 Task: Disable the option push notifications in job recommendations.
Action: Mouse moved to (744, 99)
Screenshot: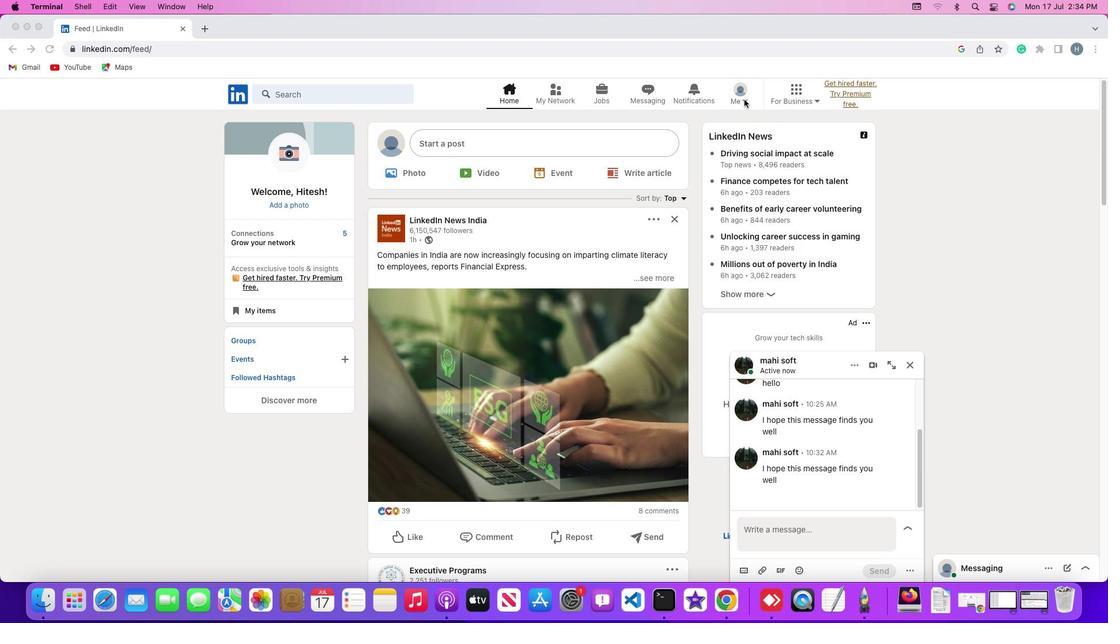 
Action: Mouse pressed left at (744, 99)
Screenshot: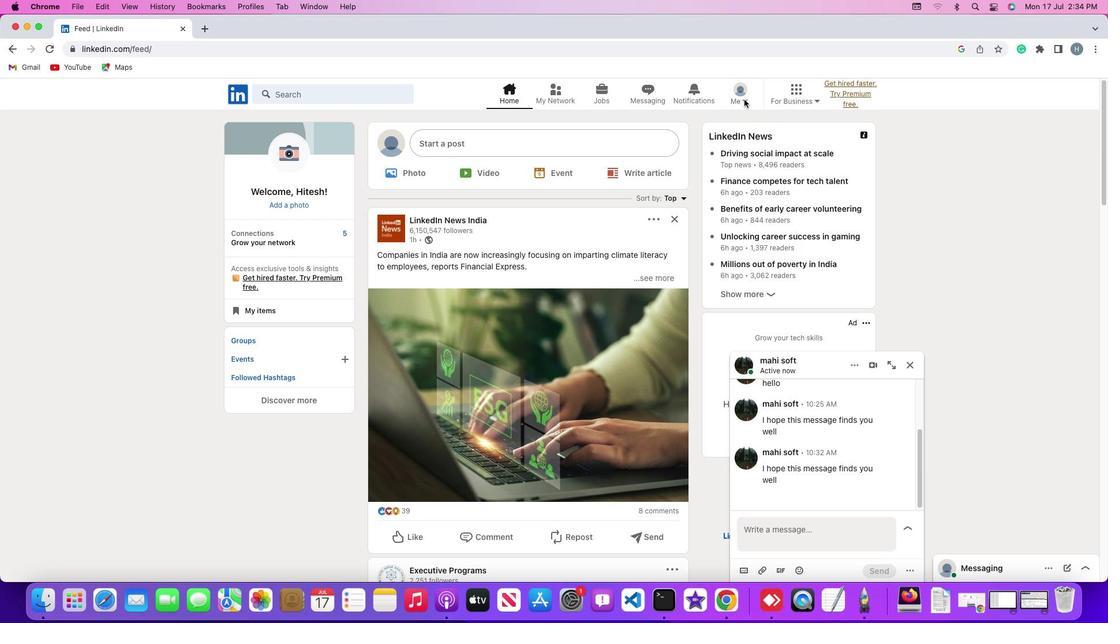 
Action: Mouse moved to (746, 99)
Screenshot: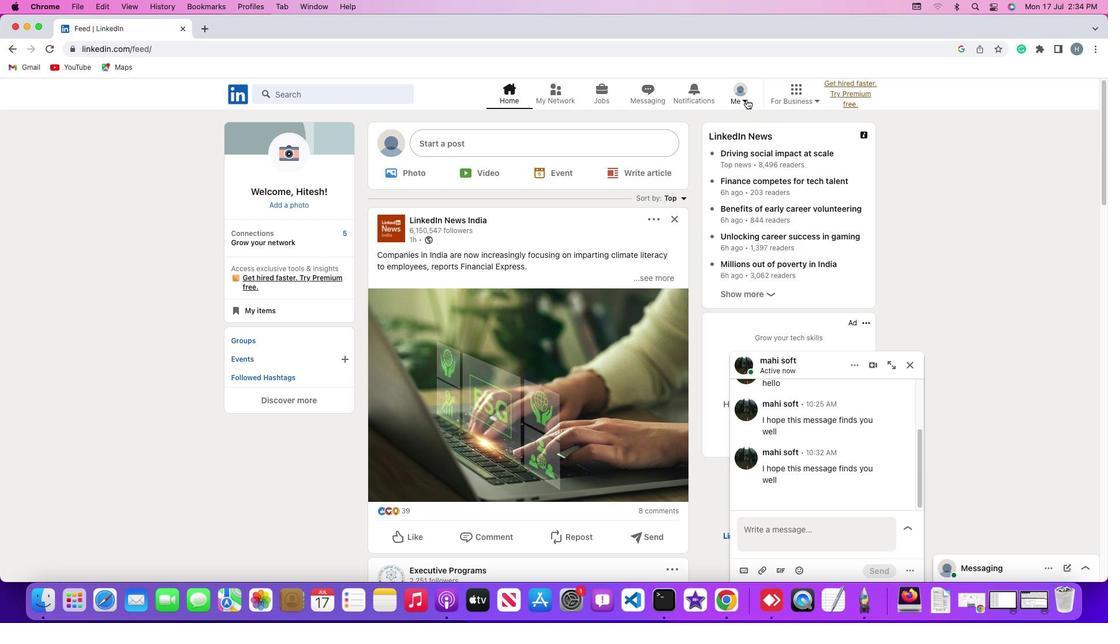 
Action: Mouse pressed left at (746, 99)
Screenshot: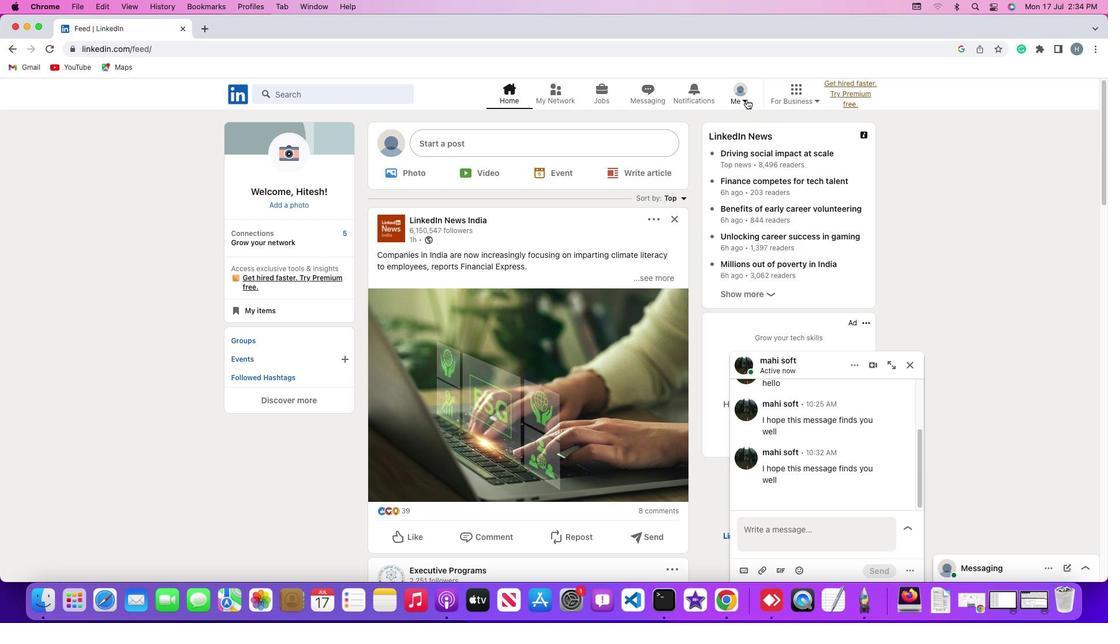
Action: Mouse moved to (671, 221)
Screenshot: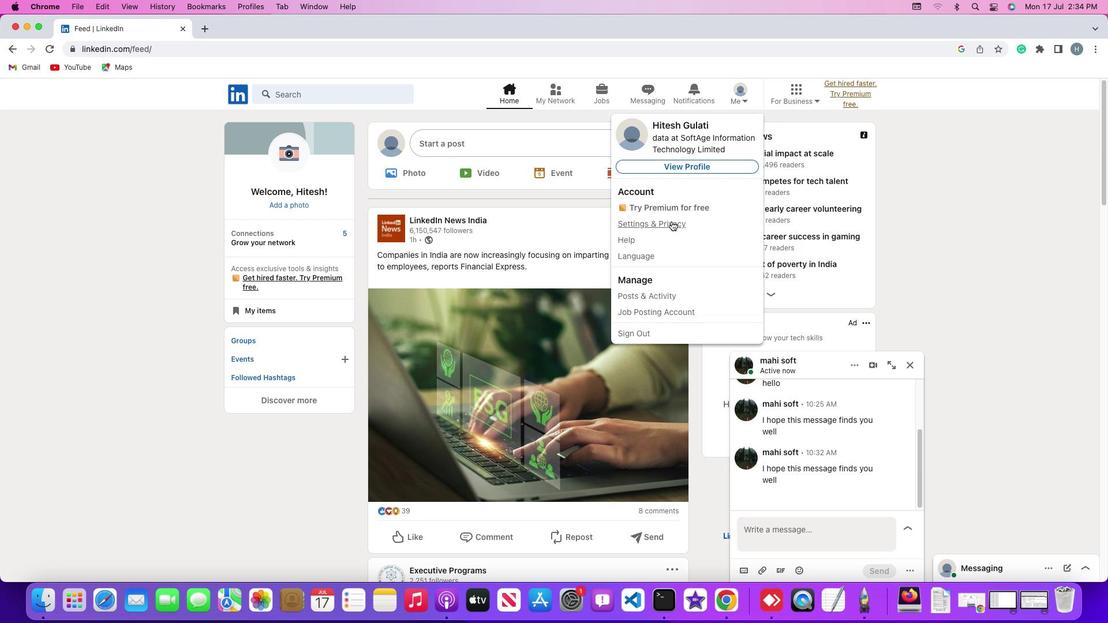 
Action: Mouse pressed left at (671, 221)
Screenshot: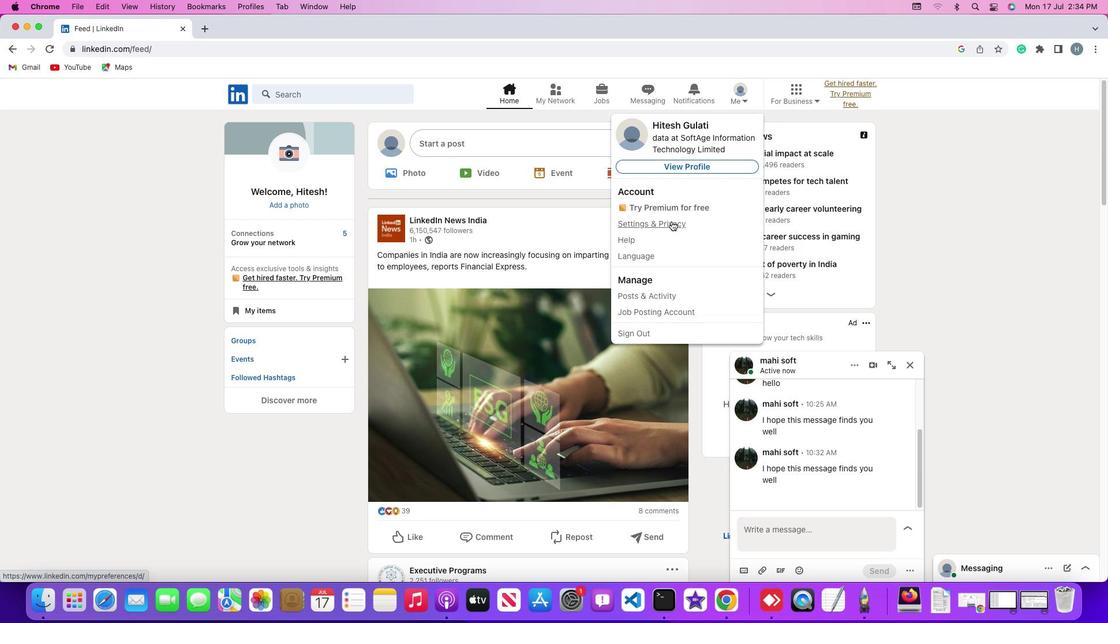 
Action: Mouse moved to (93, 391)
Screenshot: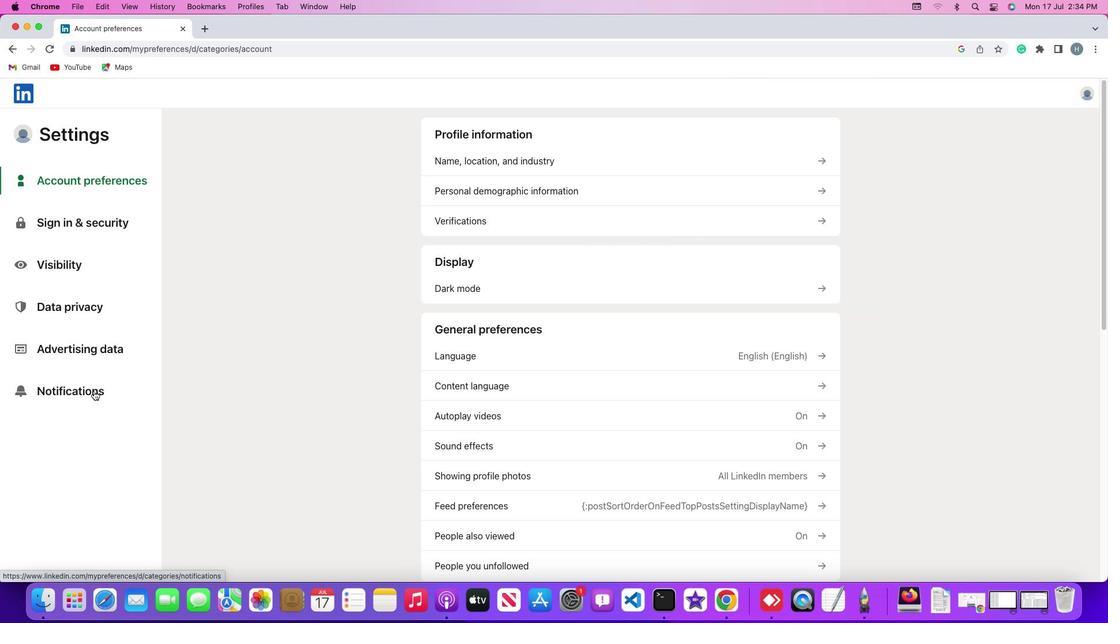 
Action: Mouse pressed left at (93, 391)
Screenshot: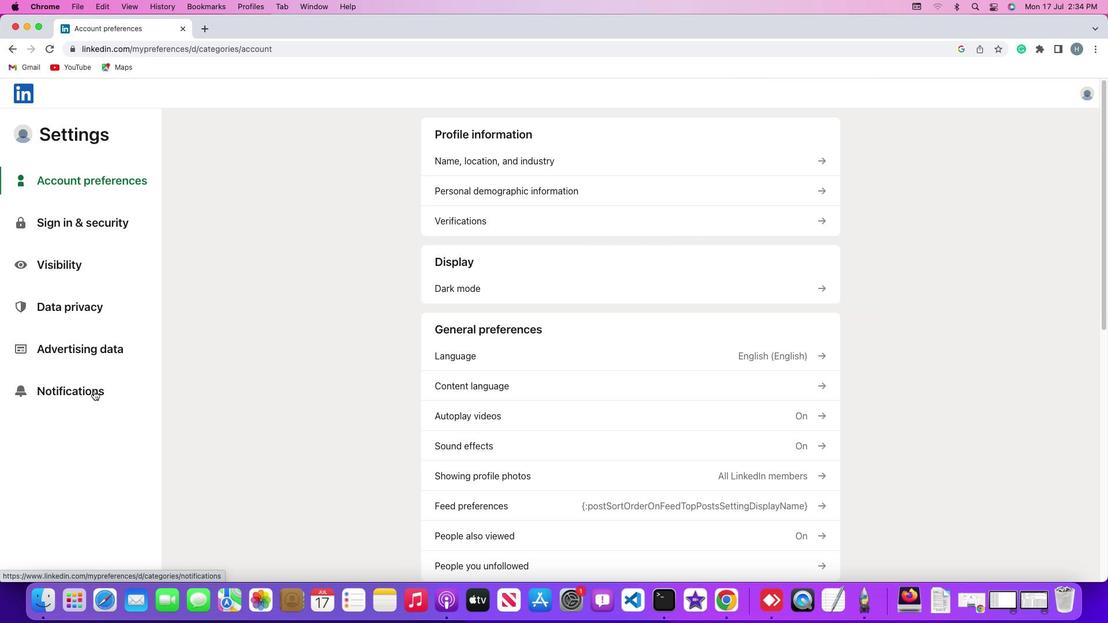 
Action: Mouse moved to (578, 159)
Screenshot: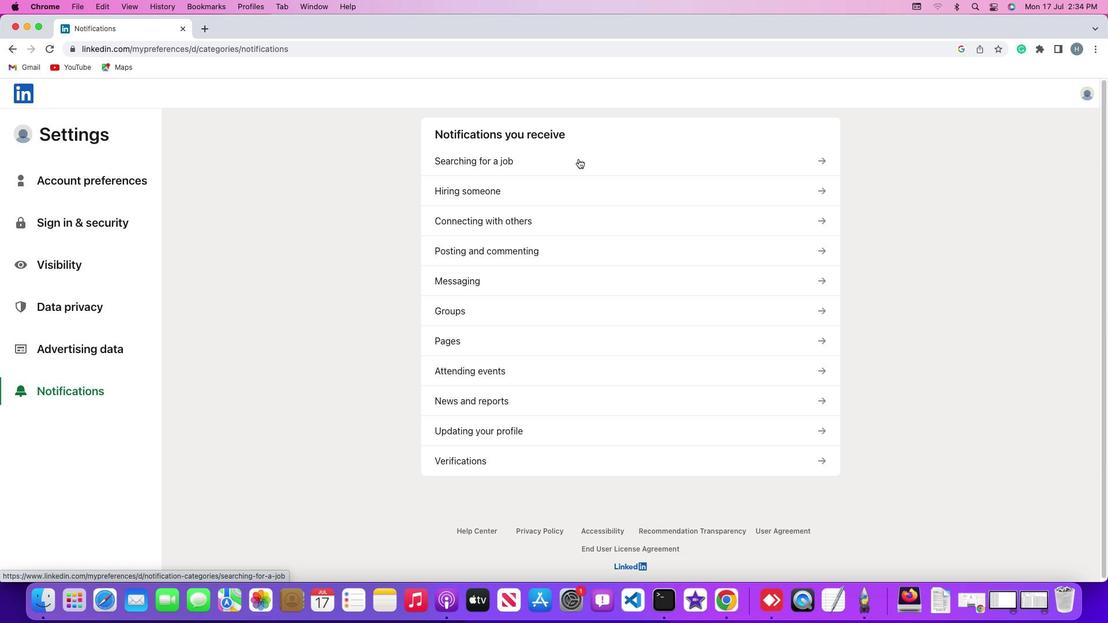 
Action: Mouse pressed left at (578, 159)
Screenshot: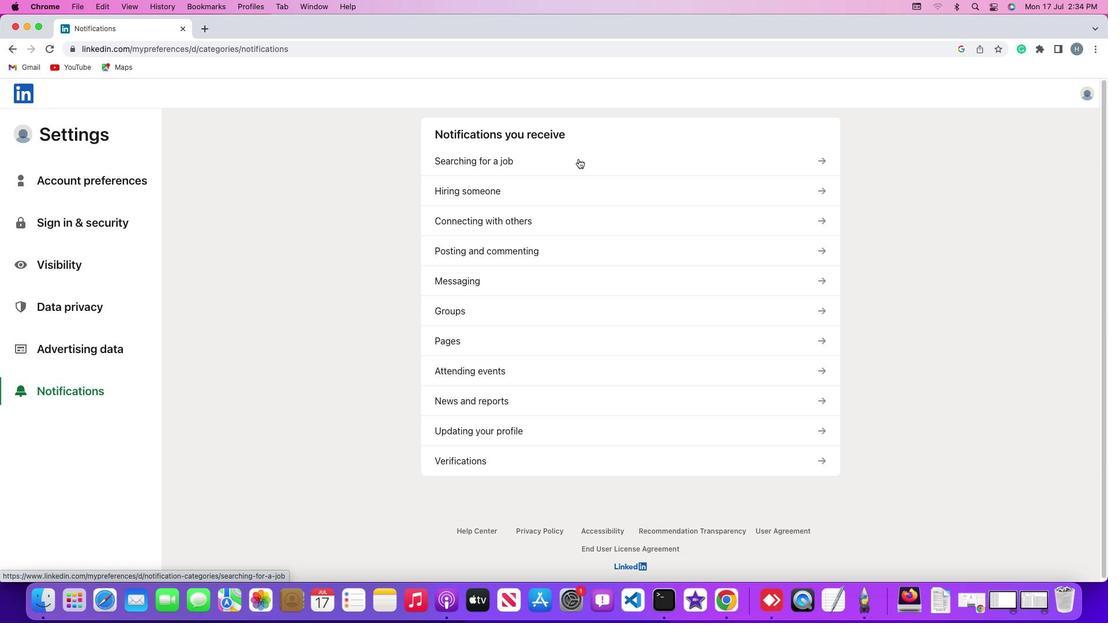 
Action: Mouse moved to (568, 289)
Screenshot: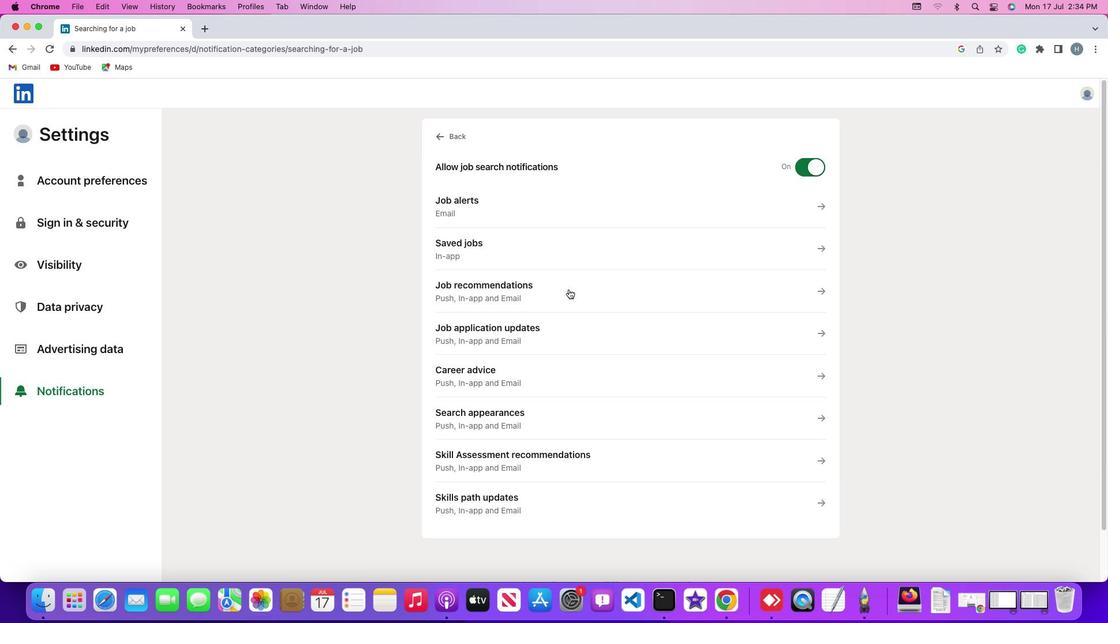 
Action: Mouse pressed left at (568, 289)
Screenshot: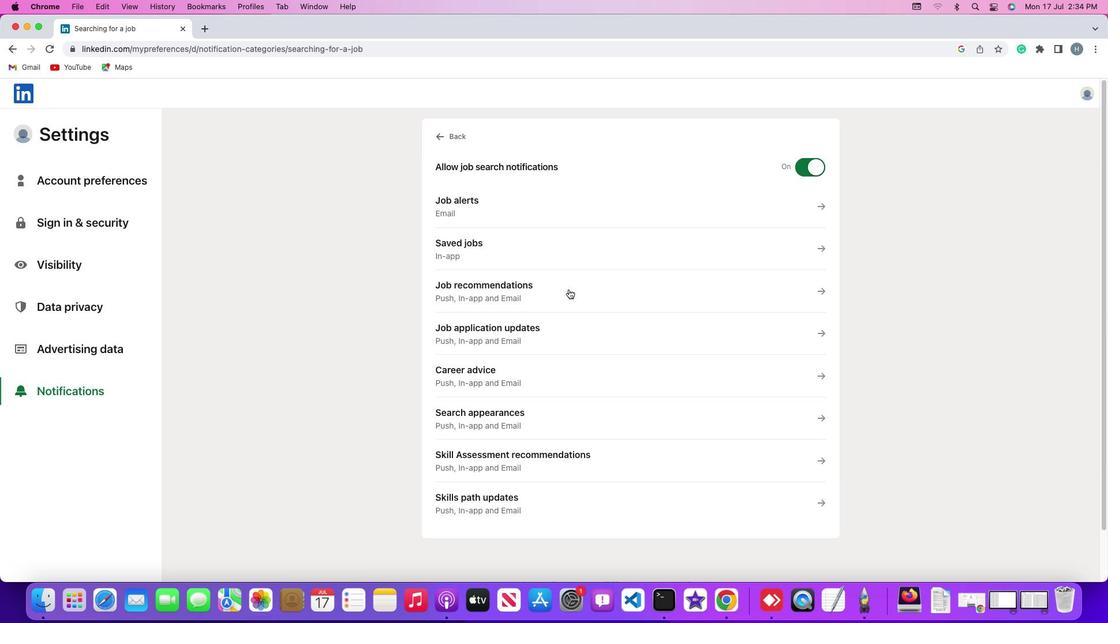 
Action: Mouse moved to (804, 288)
Screenshot: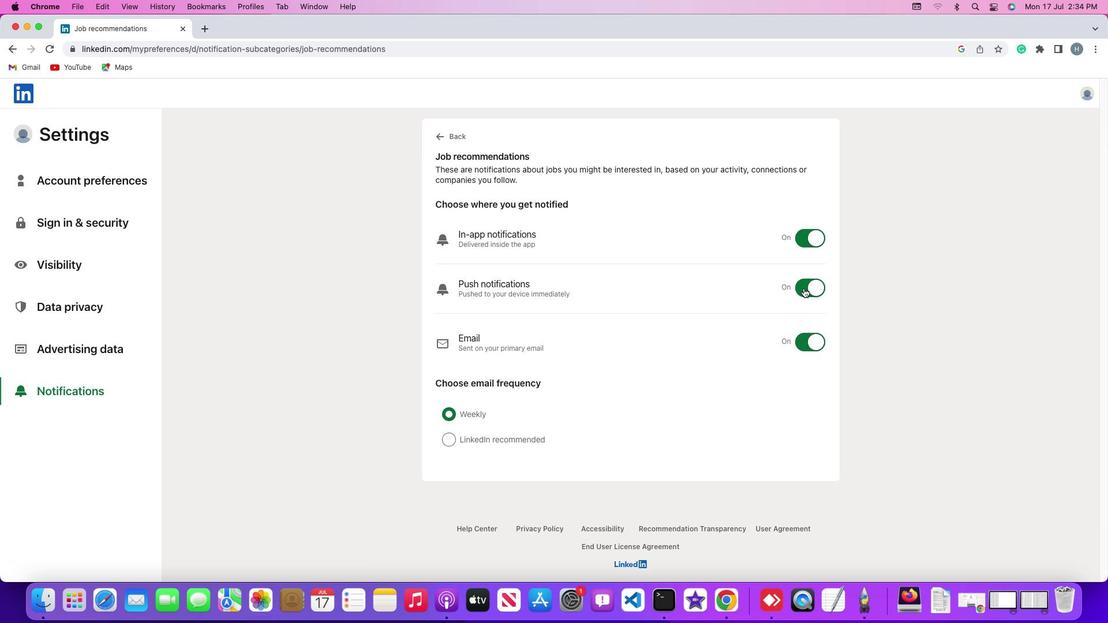 
Action: Mouse pressed left at (804, 288)
Screenshot: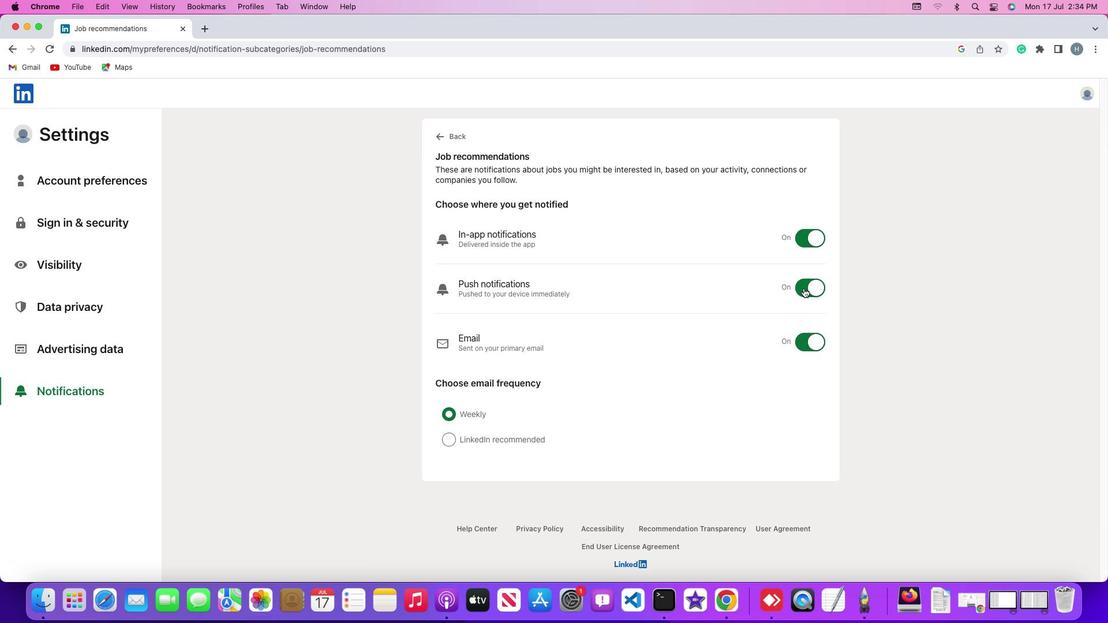 
Action: Mouse moved to (828, 305)
Screenshot: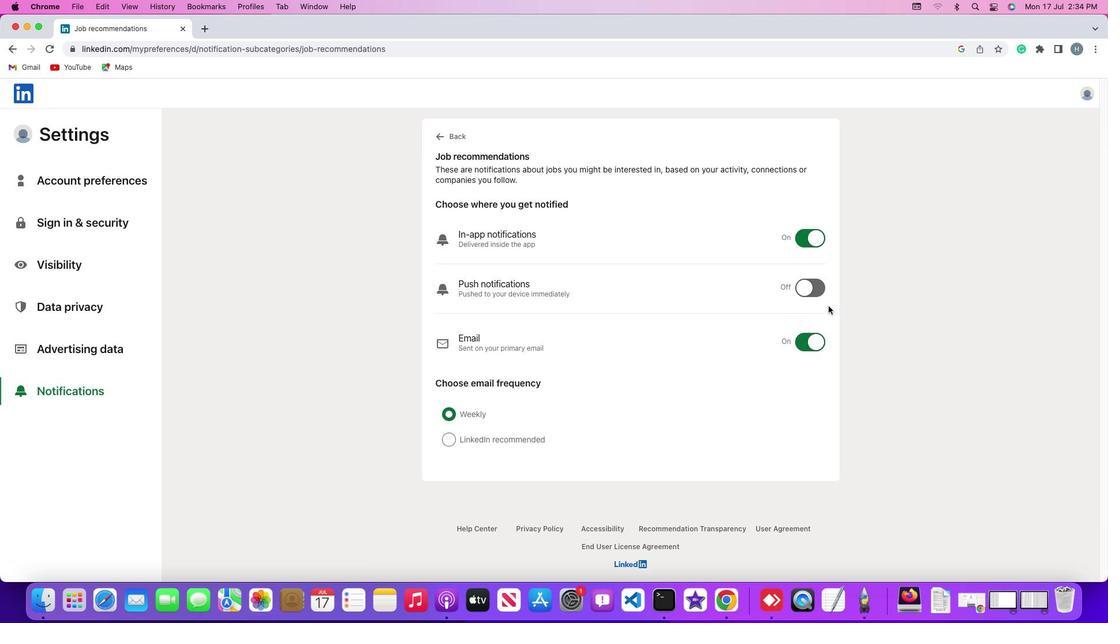 
